 Task: Create a rule when checklist name is completed in a card by anyone.
Action: Mouse pressed left at (422, 362)
Screenshot: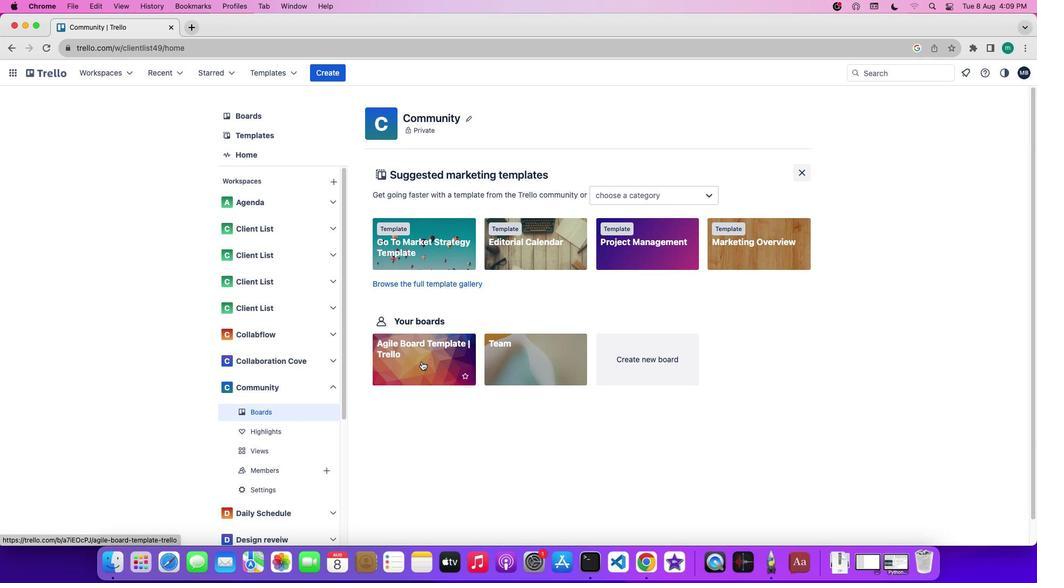 
Action: Mouse moved to (993, 241)
Screenshot: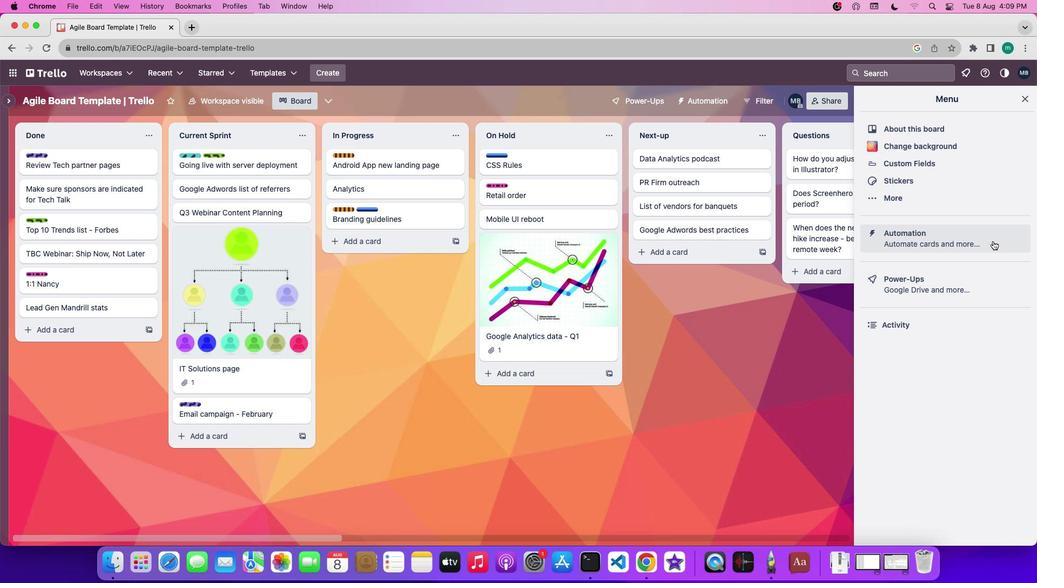 
Action: Mouse pressed left at (993, 241)
Screenshot: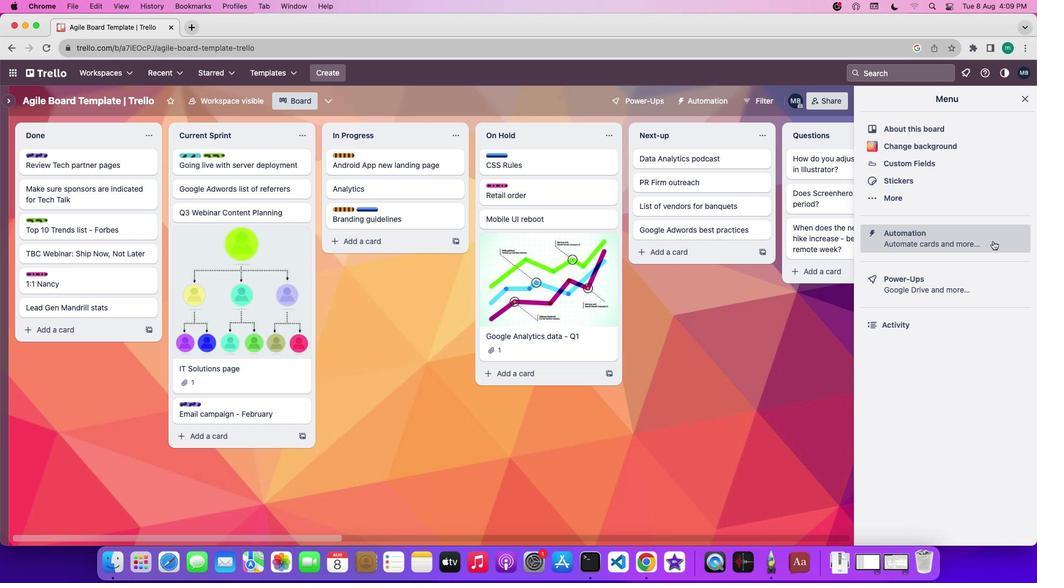 
Action: Mouse moved to (85, 199)
Screenshot: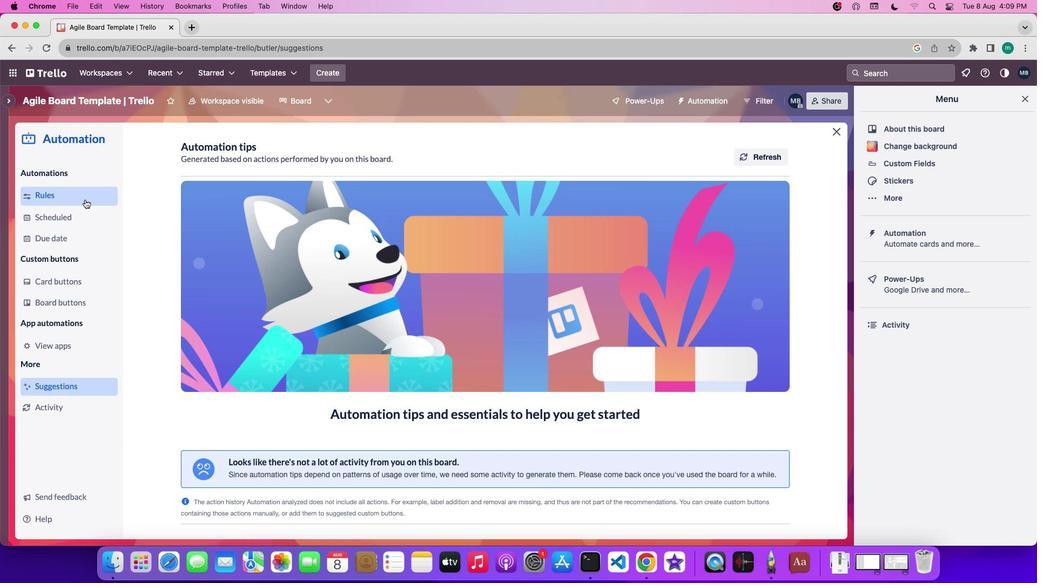 
Action: Mouse pressed left at (85, 199)
Screenshot: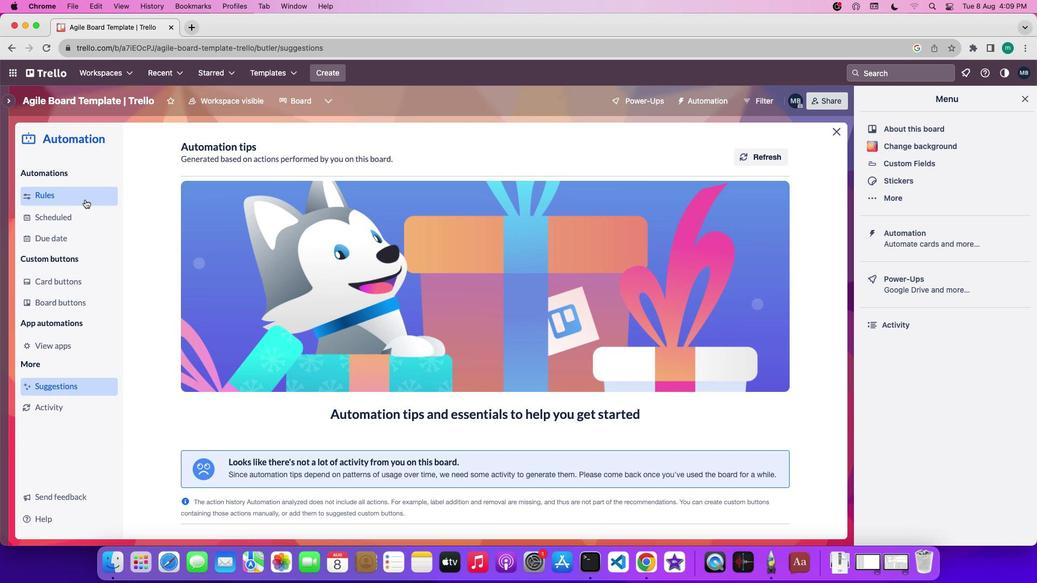 
Action: Mouse moved to (696, 123)
Screenshot: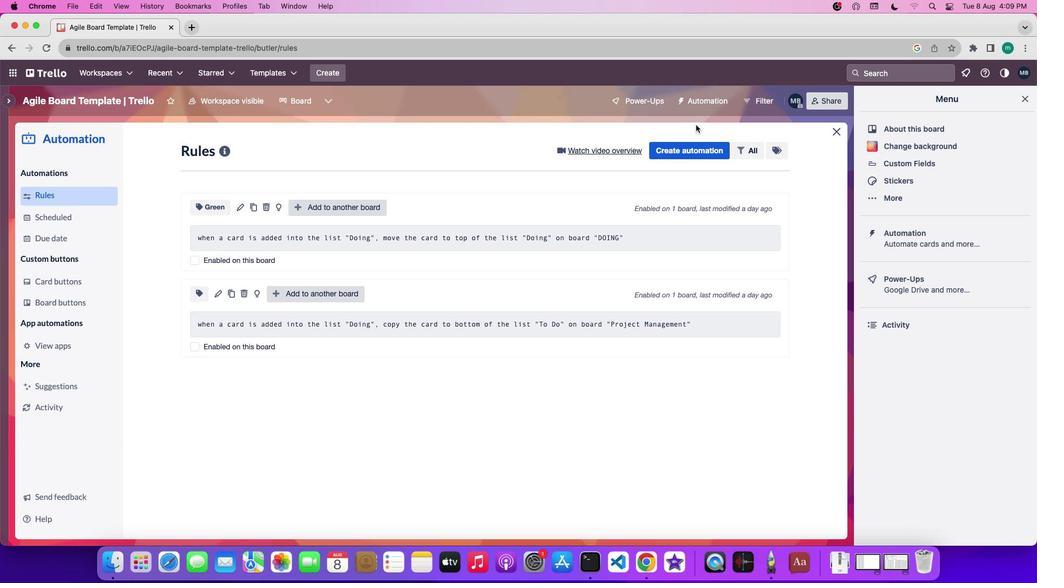 
Action: Mouse pressed left at (696, 123)
Screenshot: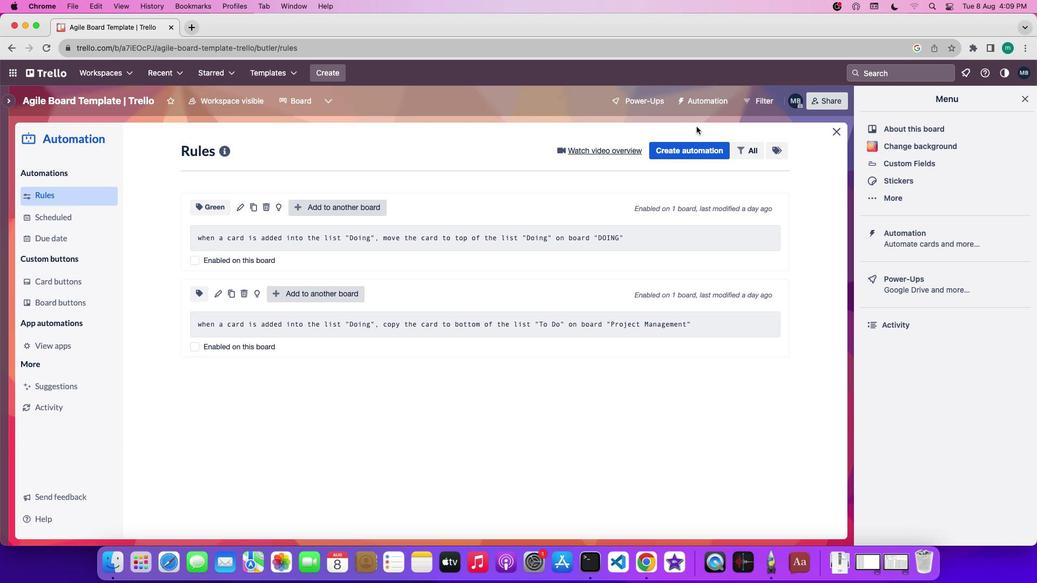 
Action: Mouse moved to (697, 147)
Screenshot: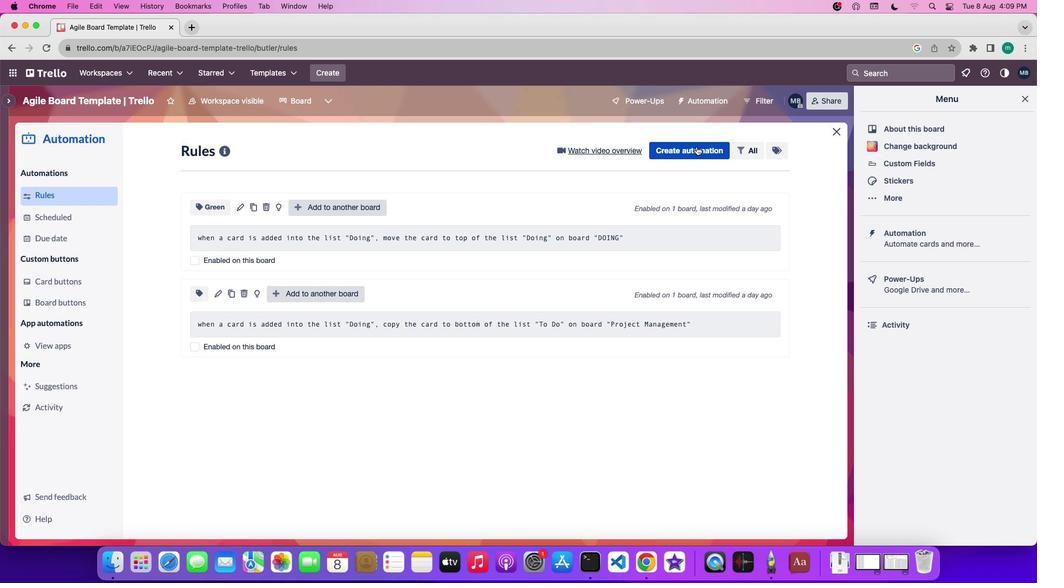 
Action: Mouse pressed left at (697, 147)
Screenshot: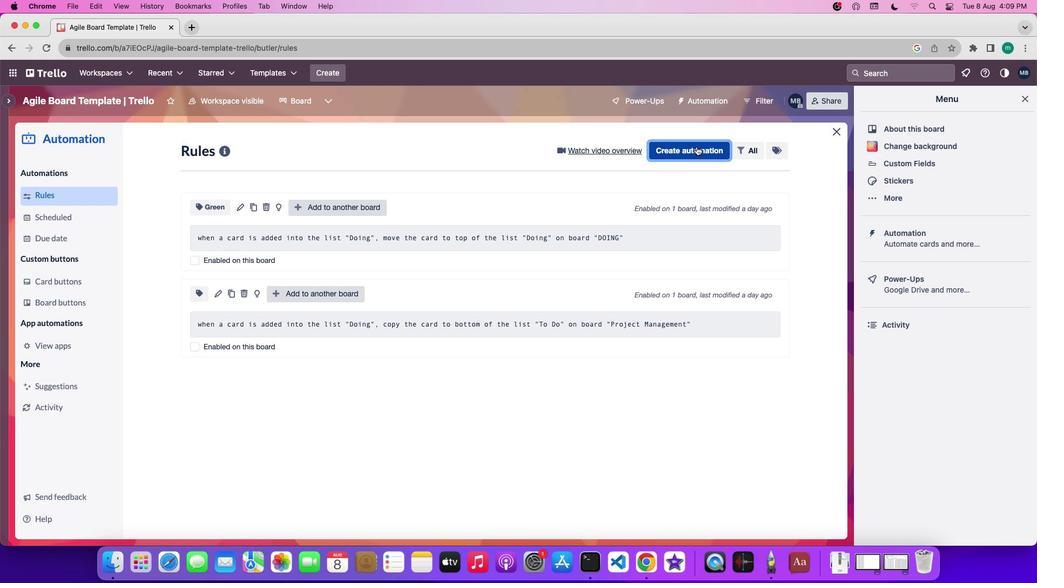 
Action: Mouse moved to (456, 323)
Screenshot: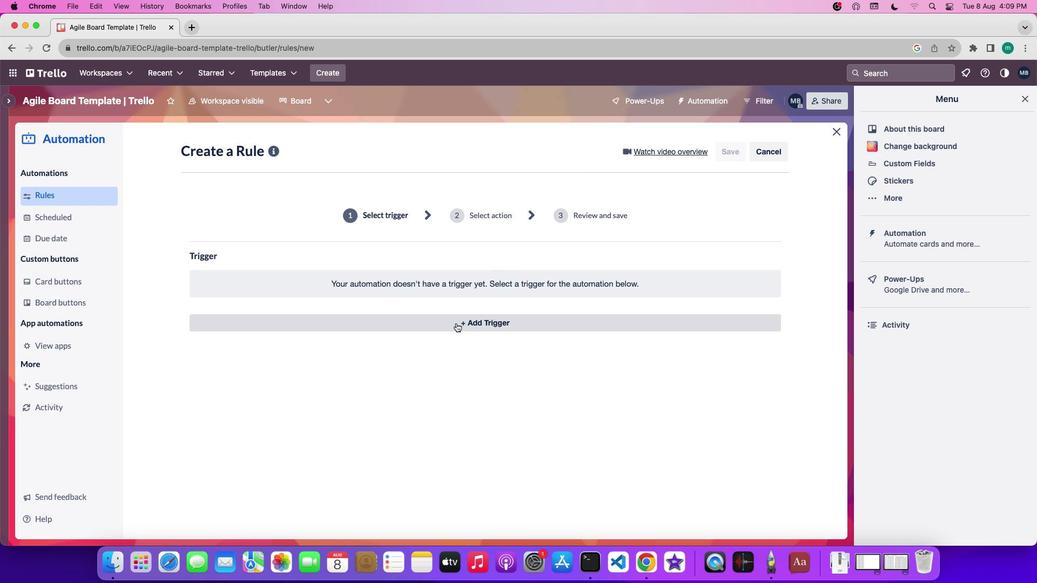 
Action: Mouse pressed left at (456, 323)
Screenshot: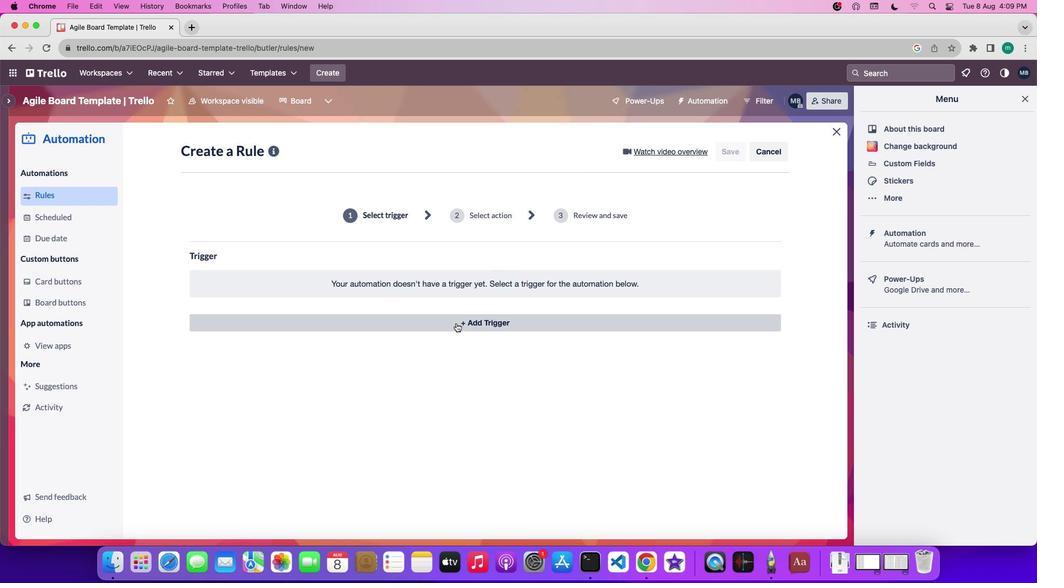 
Action: Mouse moved to (349, 373)
Screenshot: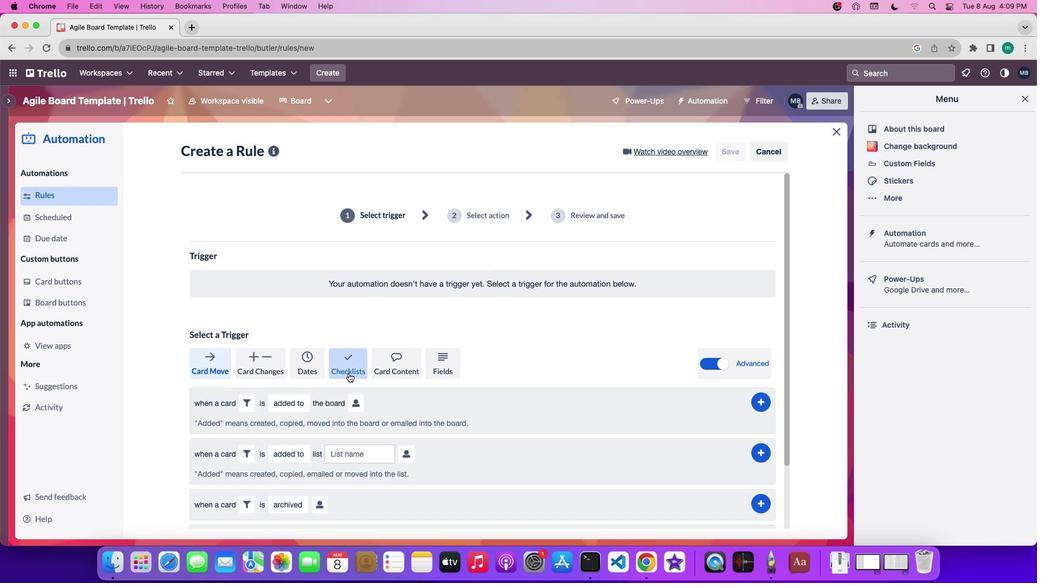 
Action: Mouse pressed left at (349, 373)
Screenshot: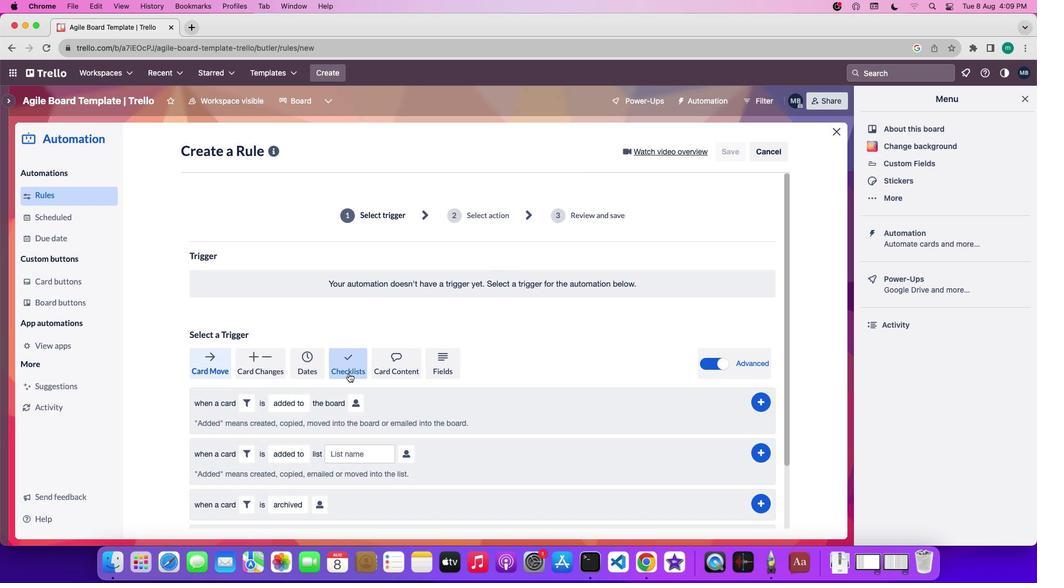 
Action: Mouse scrolled (349, 373) with delta (0, 0)
Screenshot: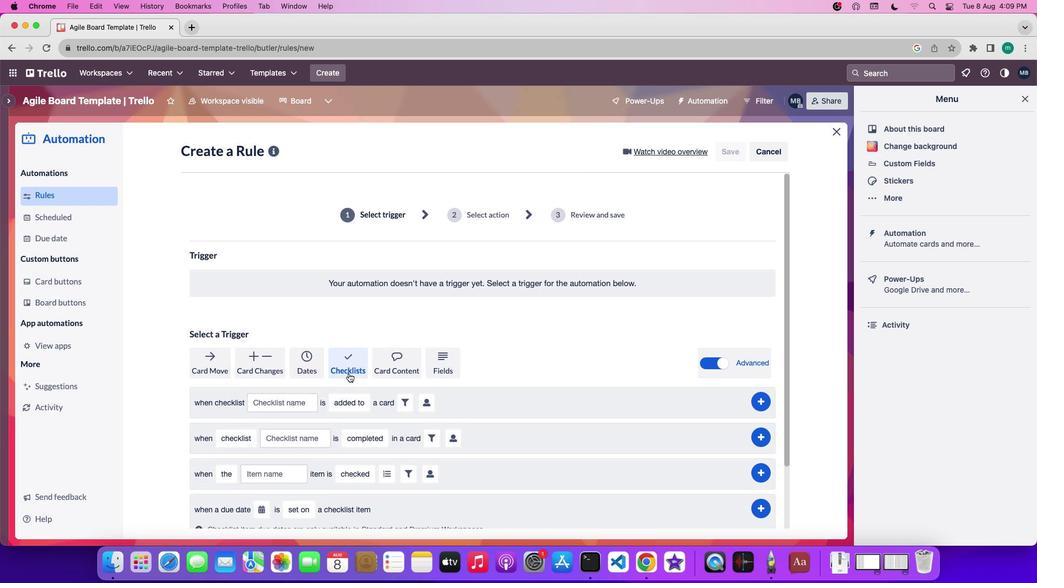 
Action: Mouse scrolled (349, 373) with delta (0, 0)
Screenshot: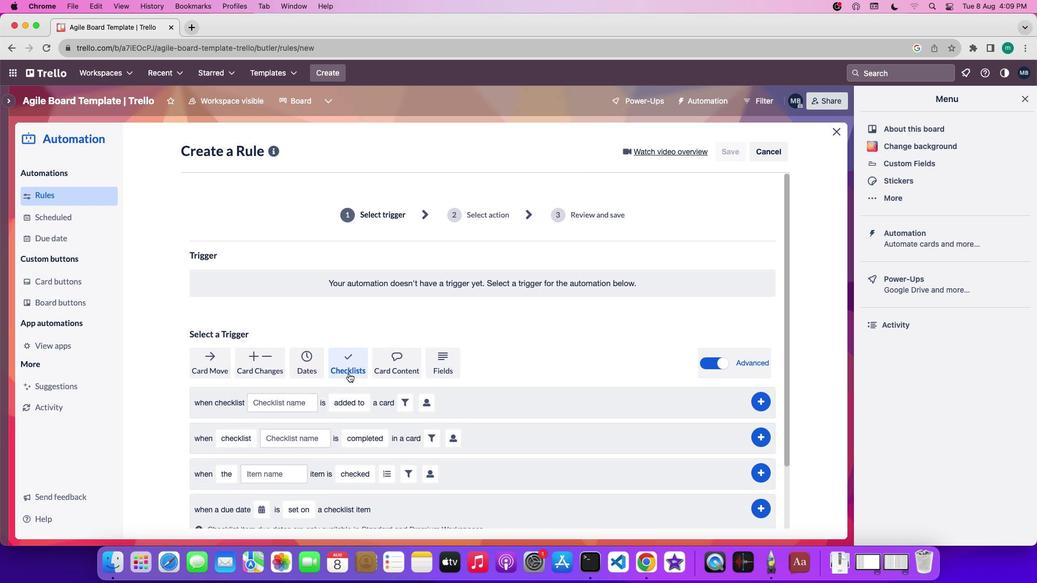 
Action: Mouse scrolled (349, 373) with delta (0, -1)
Screenshot: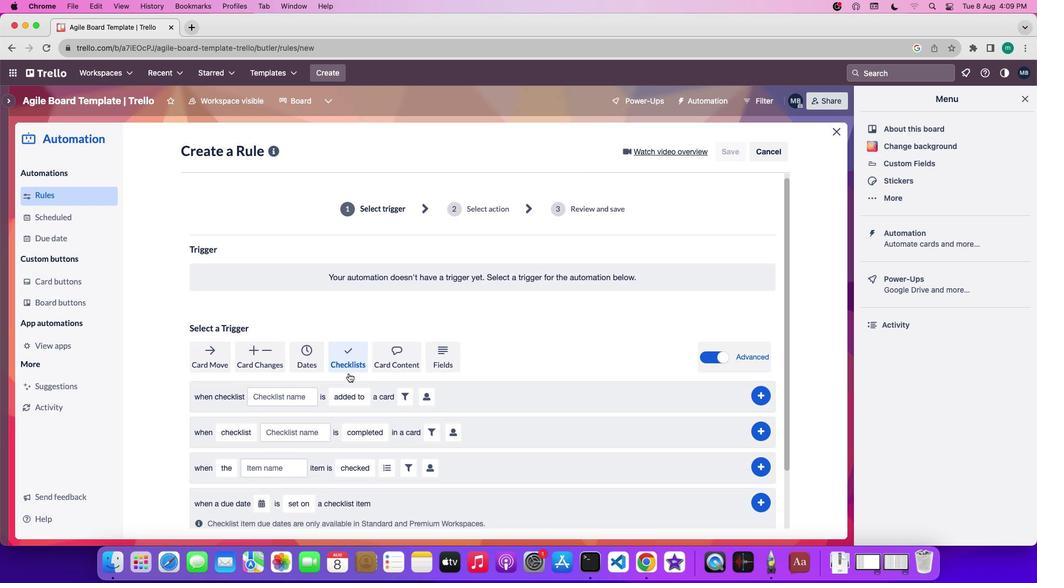 
Action: Mouse scrolled (349, 373) with delta (0, -1)
Screenshot: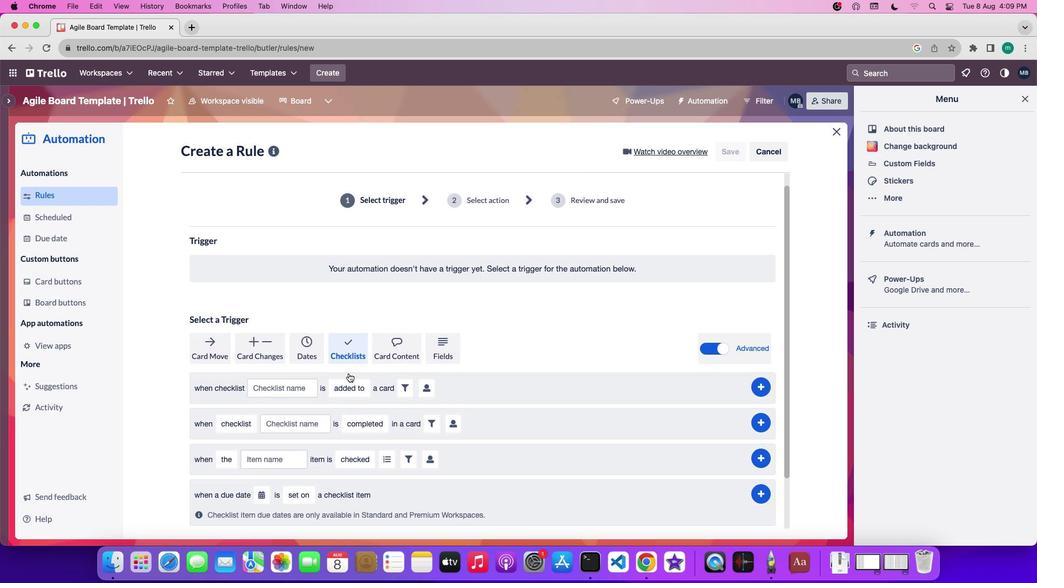 
Action: Mouse scrolled (349, 373) with delta (0, -1)
Screenshot: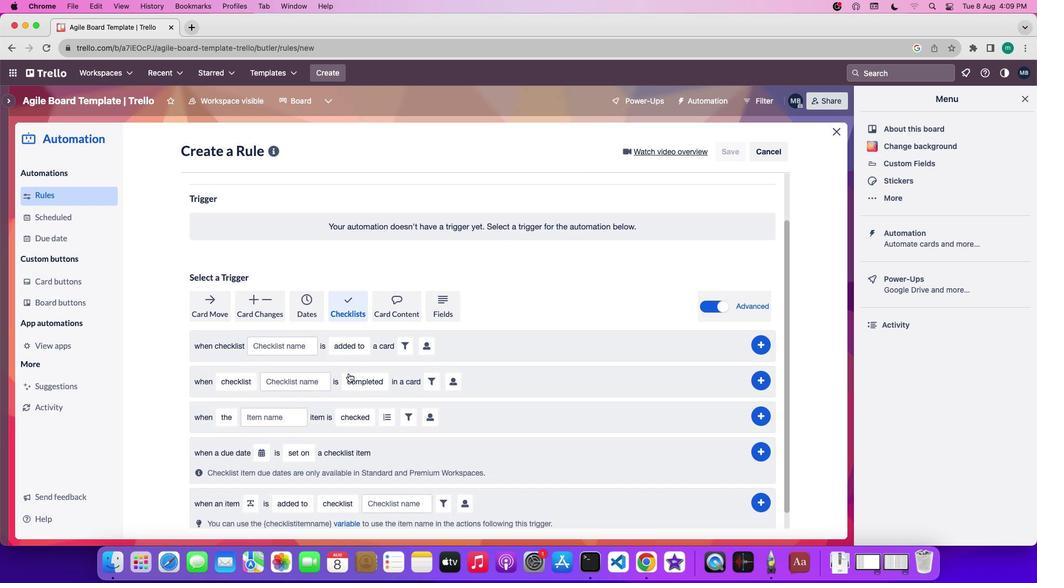 
Action: Mouse moved to (349, 373)
Screenshot: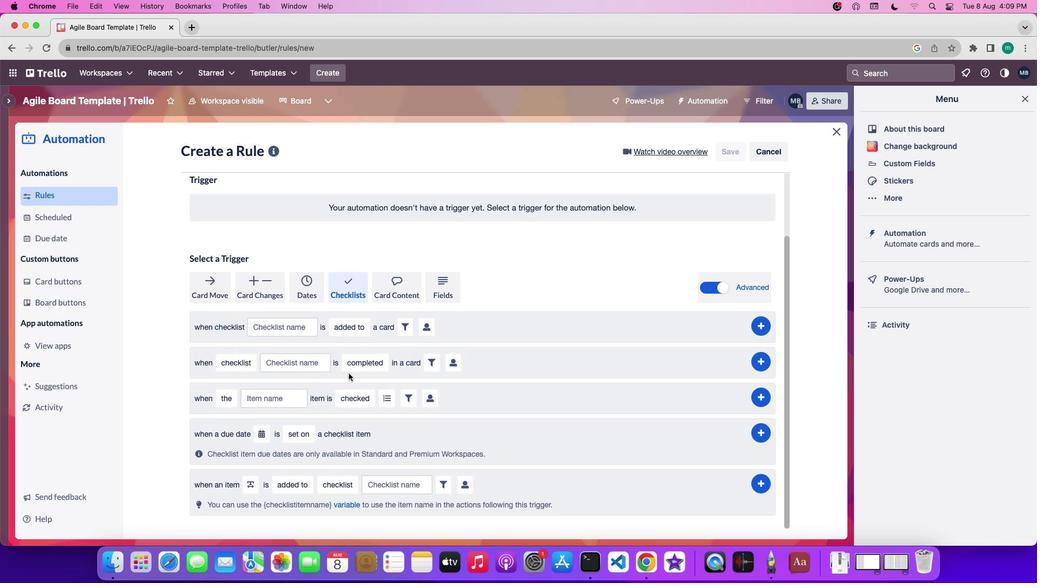 
Action: Mouse scrolled (349, 373) with delta (0, 0)
Screenshot: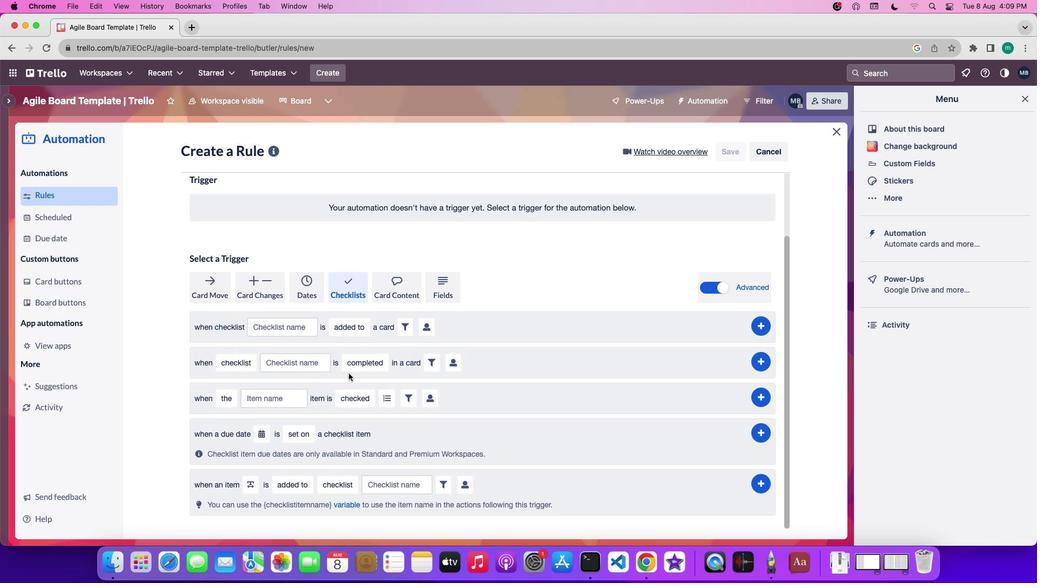 
Action: Mouse scrolled (349, 373) with delta (0, 0)
Screenshot: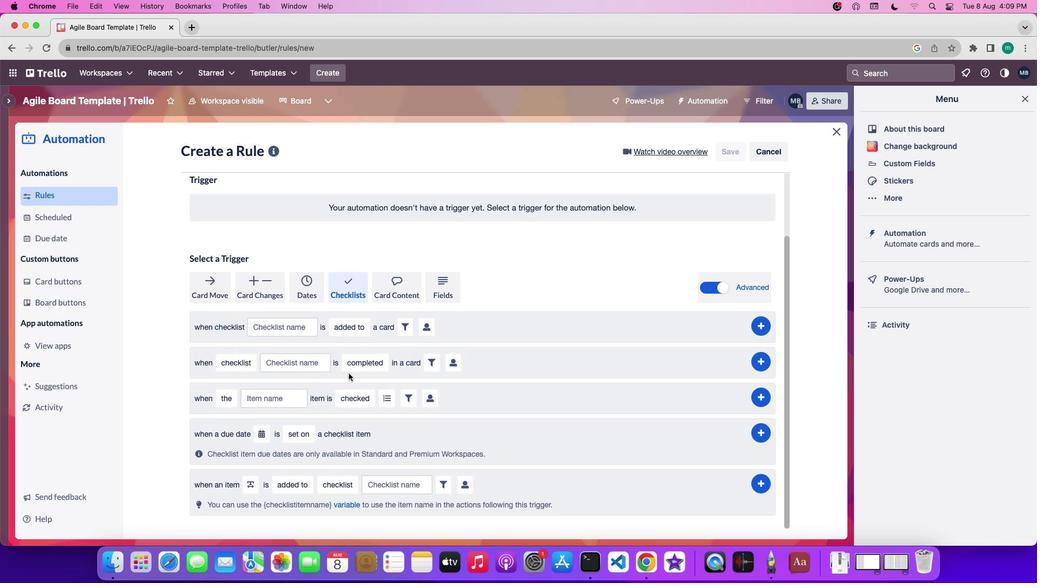 
Action: Mouse scrolled (349, 373) with delta (0, -1)
Screenshot: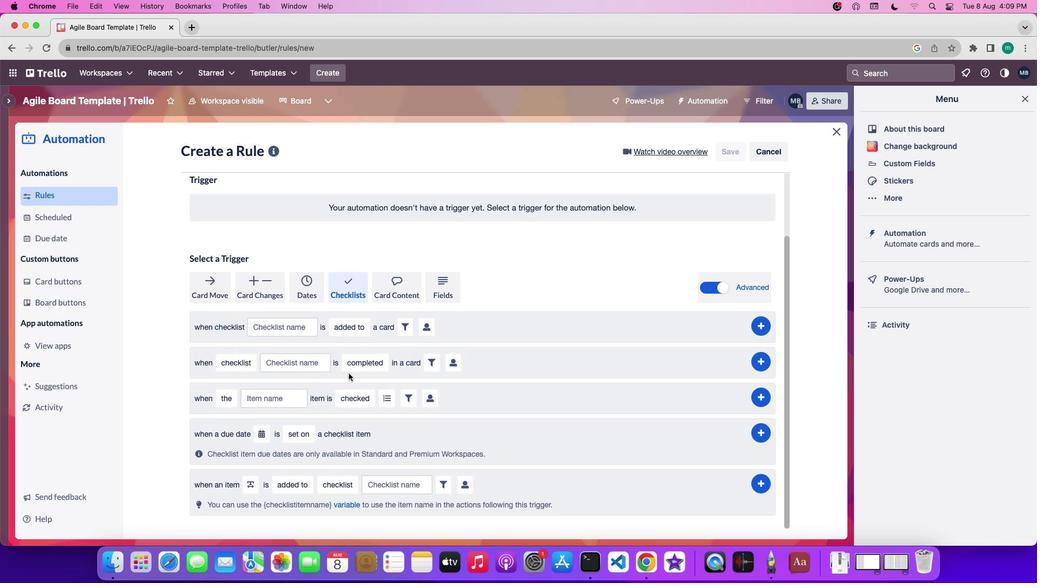 
Action: Mouse moved to (222, 358)
Screenshot: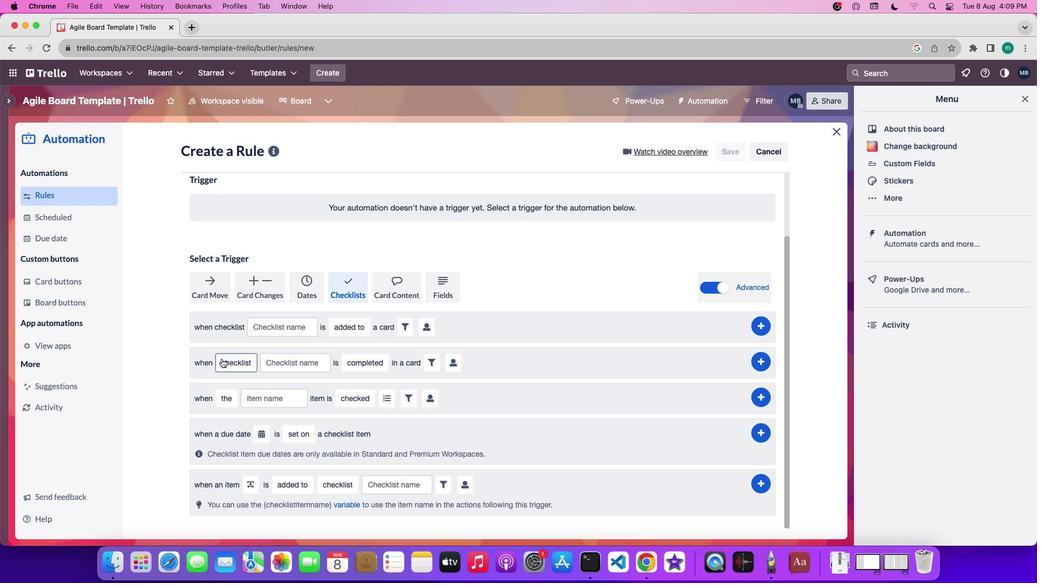 
Action: Mouse pressed left at (222, 358)
Screenshot: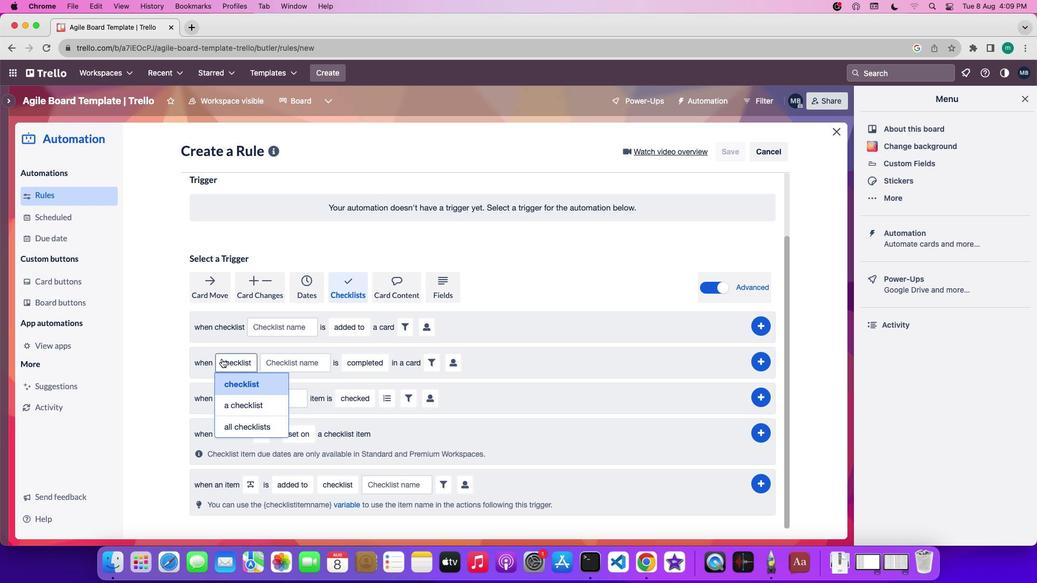 
Action: Mouse moved to (237, 383)
Screenshot: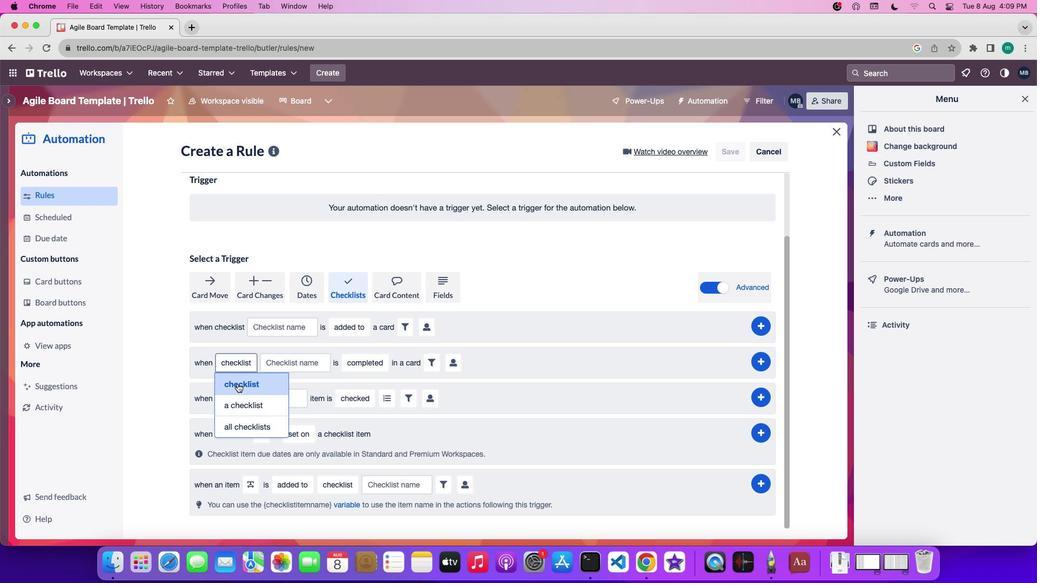 
Action: Mouse pressed left at (237, 383)
Screenshot: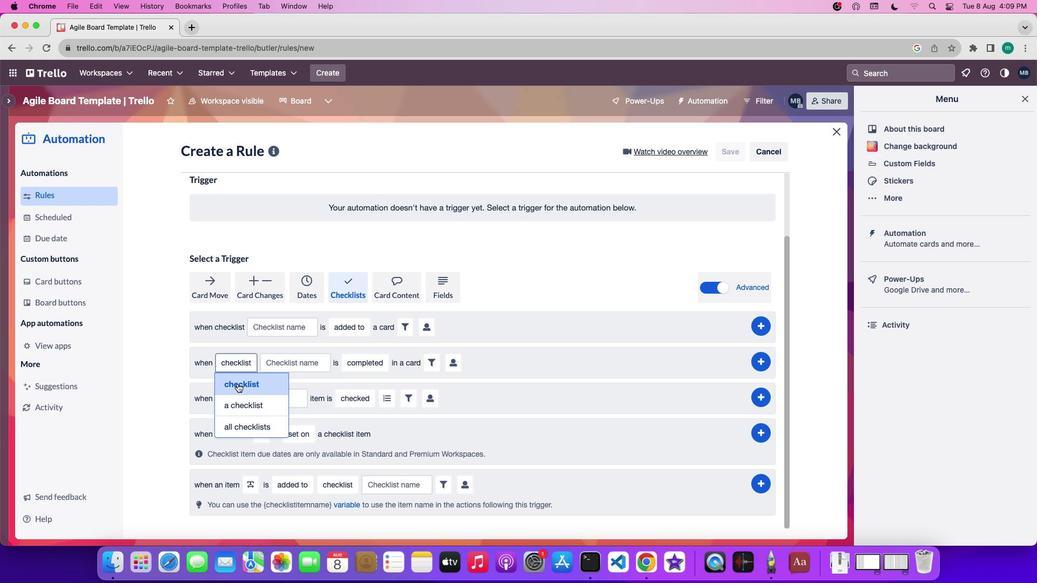 
Action: Mouse moved to (291, 367)
Screenshot: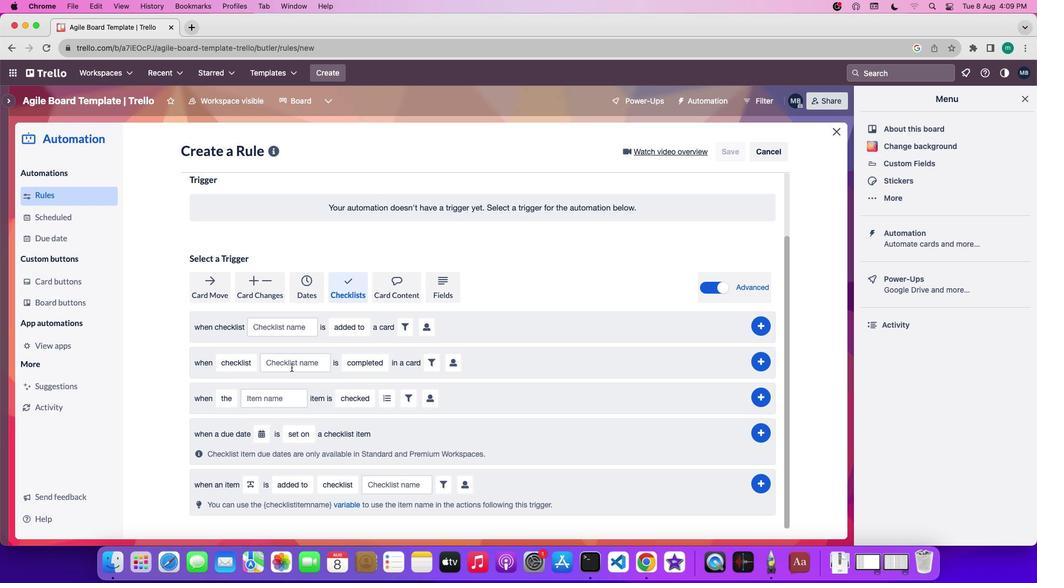 
Action: Mouse pressed left at (291, 367)
Screenshot: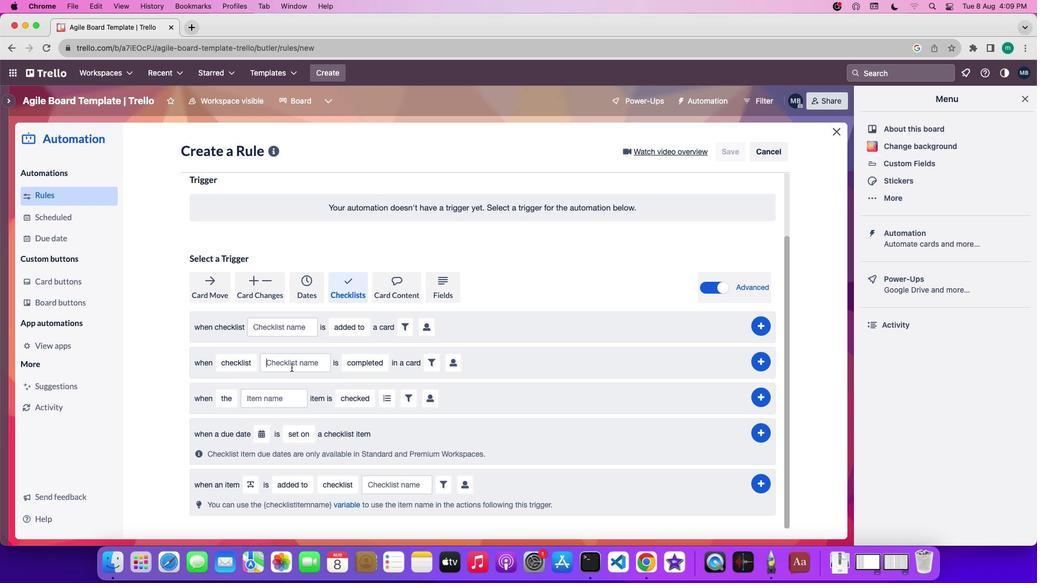 
Action: Mouse moved to (292, 367)
Screenshot: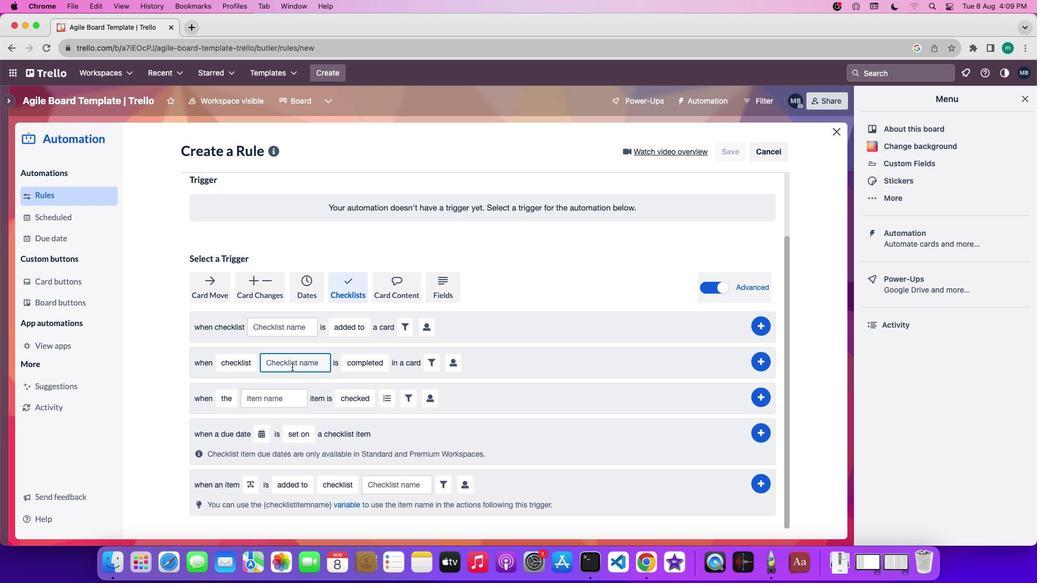 
Action: Key pressed 'n''a''m''e'
Screenshot: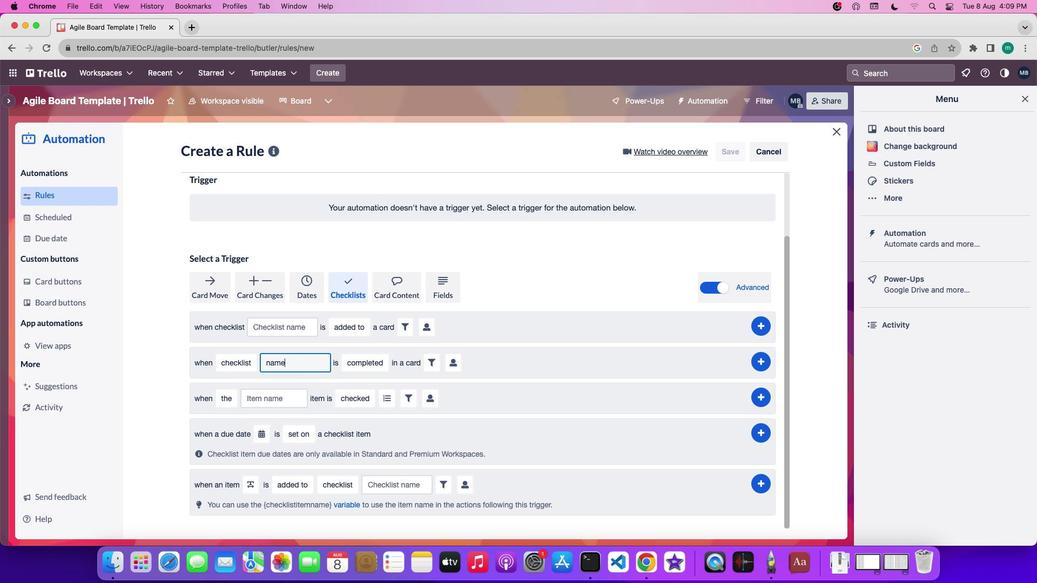 
Action: Mouse moved to (361, 365)
Screenshot: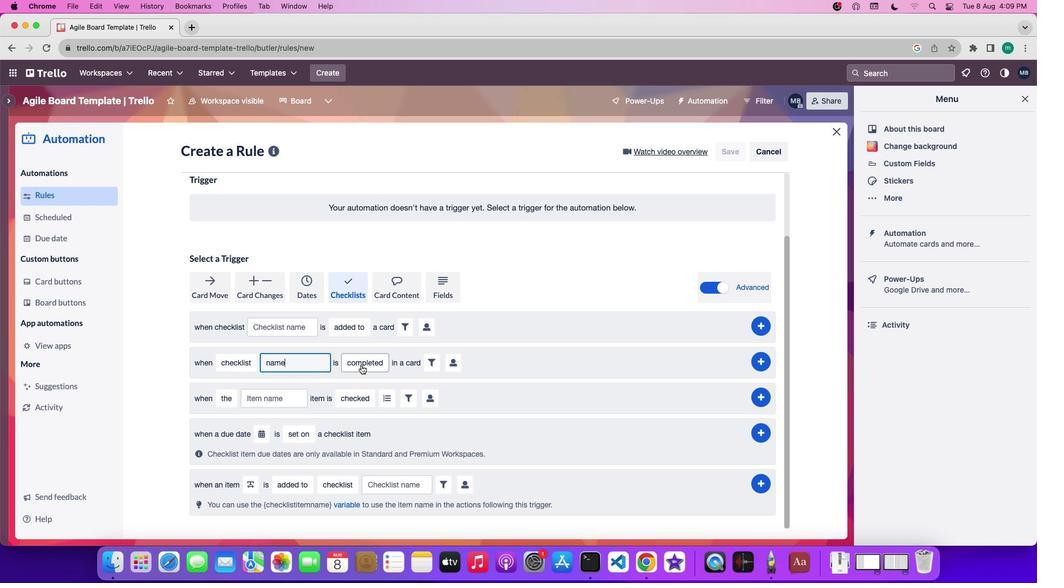 
Action: Mouse pressed left at (361, 365)
Screenshot: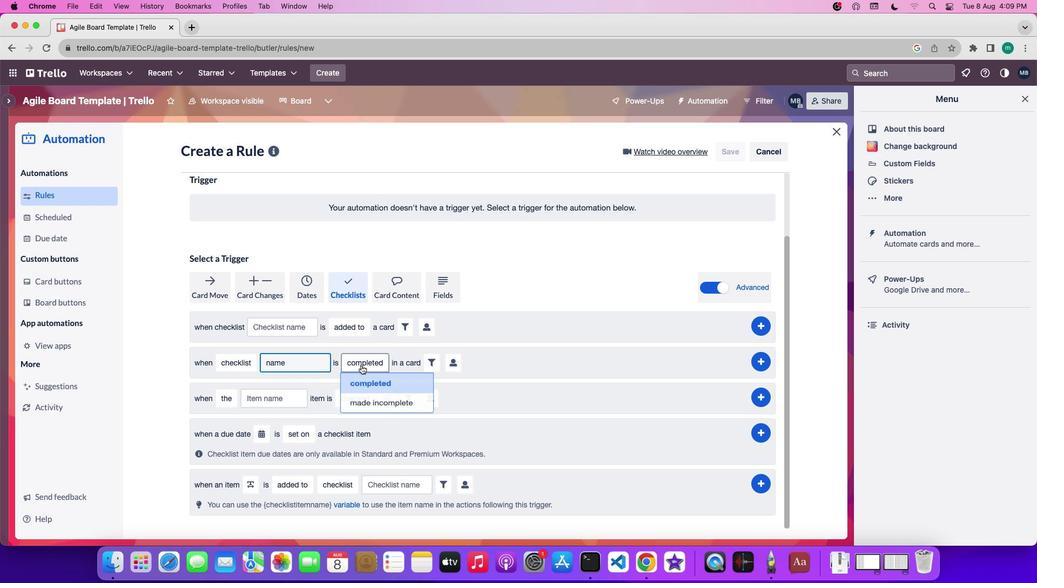 
Action: Mouse moved to (372, 385)
Screenshot: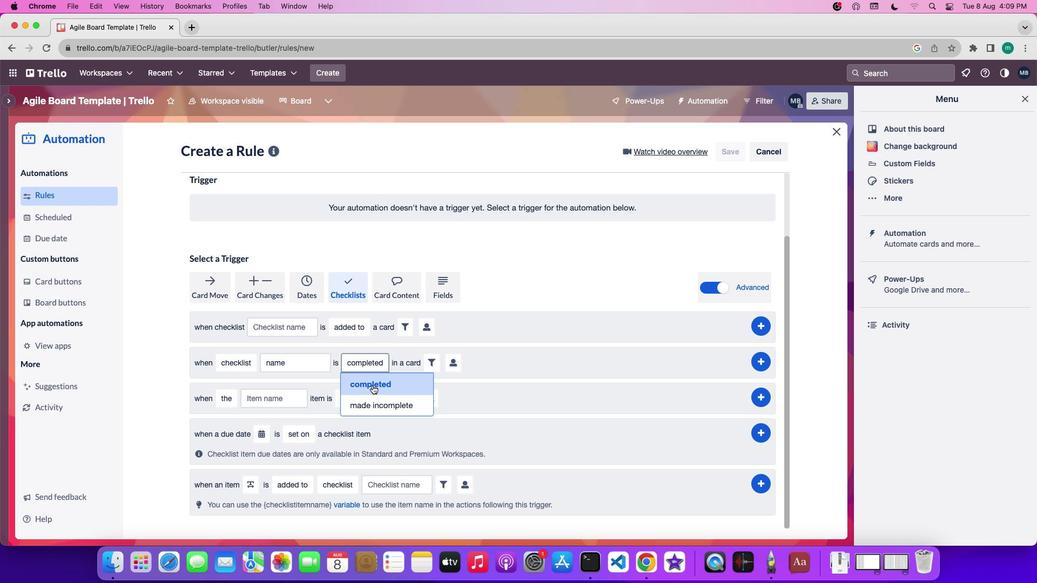
Action: Mouse pressed left at (372, 385)
Screenshot: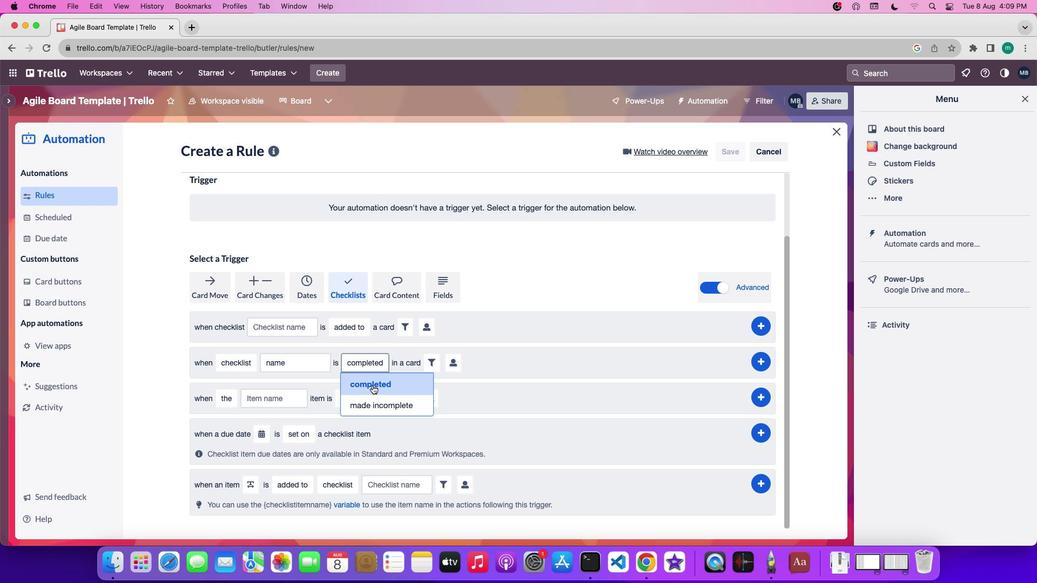 
Action: Mouse moved to (451, 366)
Screenshot: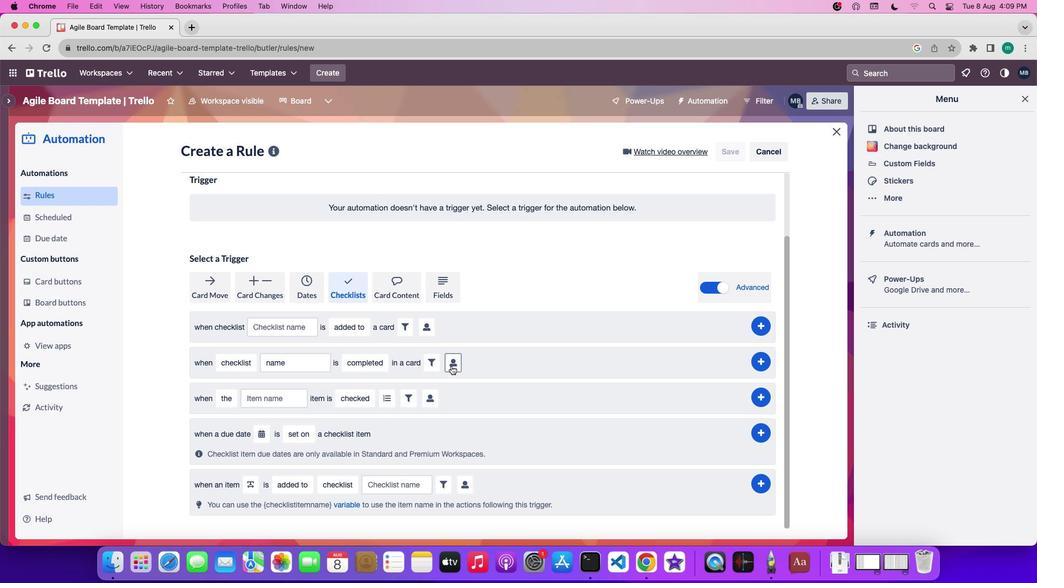 
Action: Mouse pressed left at (451, 366)
Screenshot: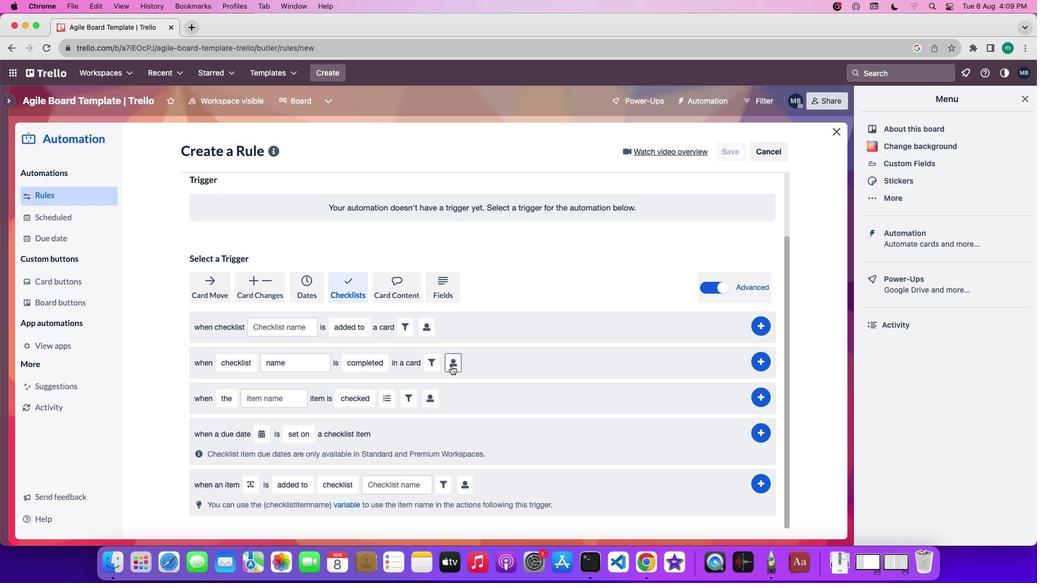 
Action: Mouse moved to (635, 400)
Screenshot: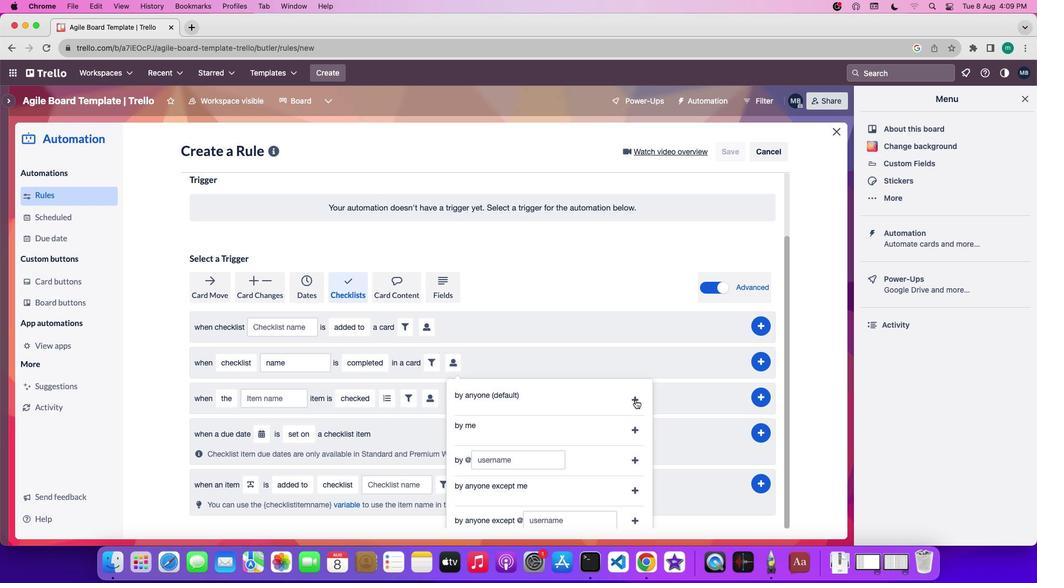 
Action: Mouse pressed left at (635, 400)
Screenshot: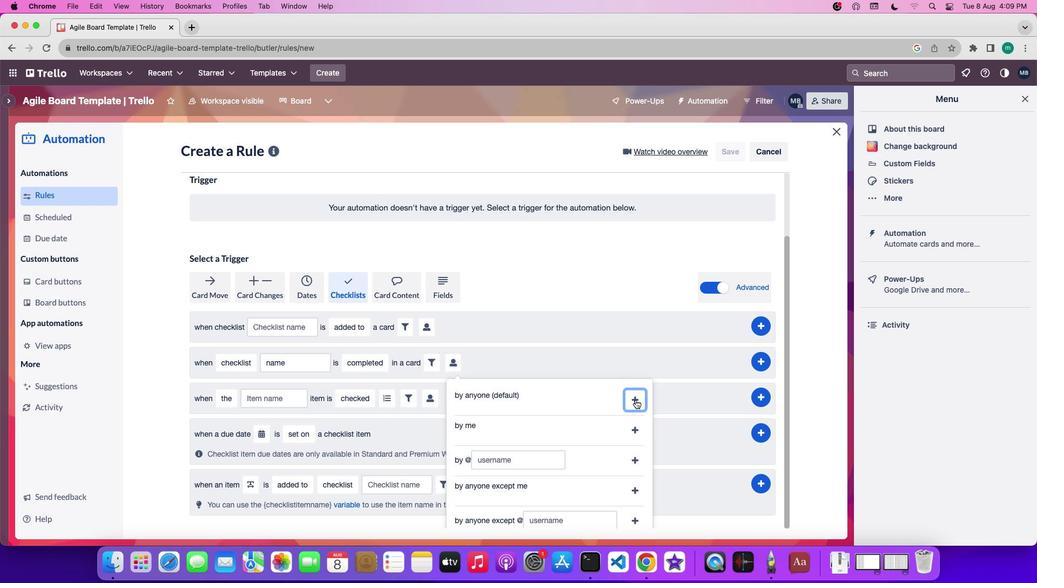 
Action: Mouse moved to (764, 364)
Screenshot: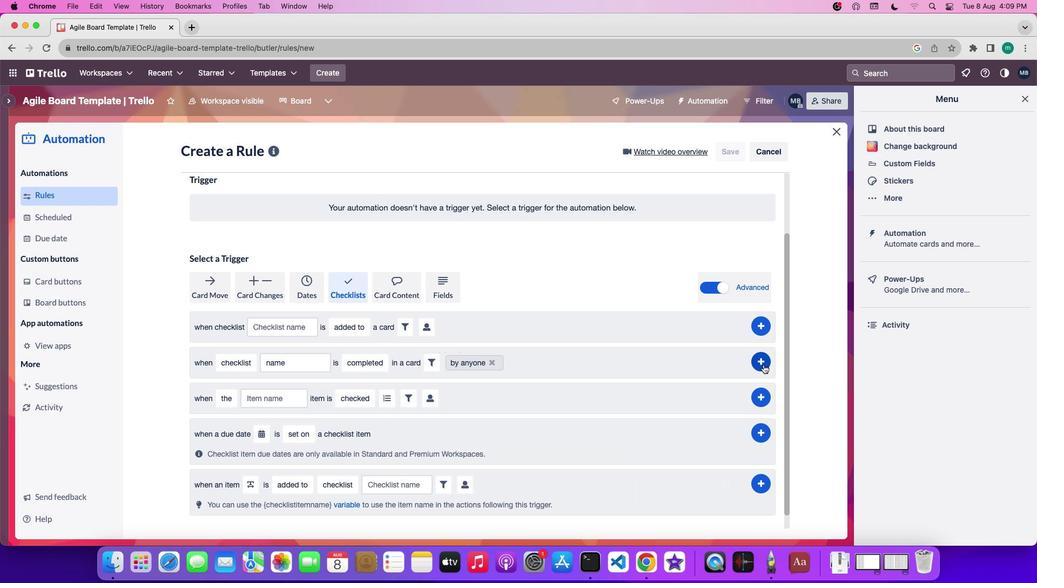 
Action: Mouse pressed left at (764, 364)
Screenshot: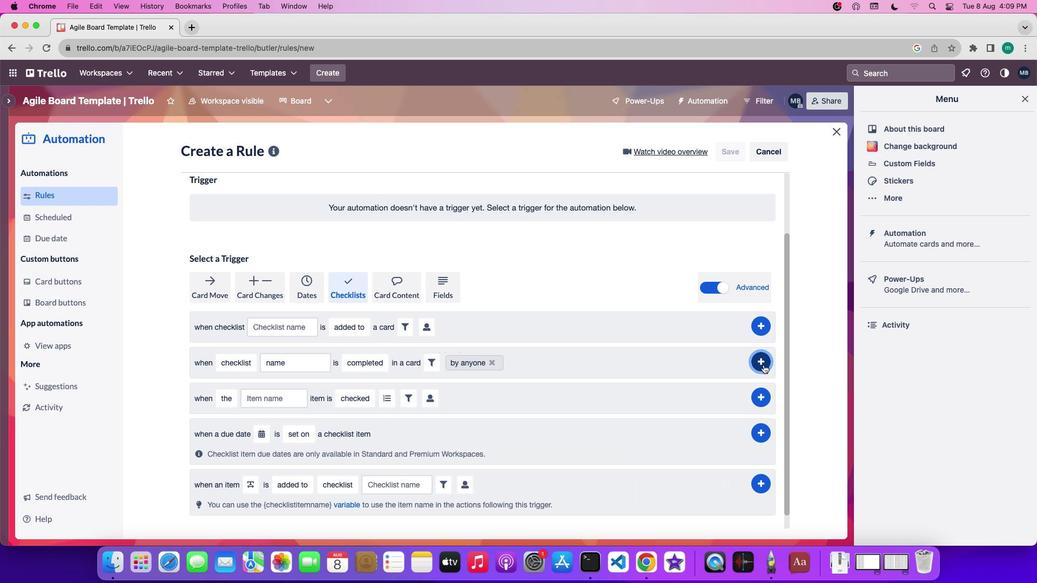
Action: Mouse moved to (778, 364)
Screenshot: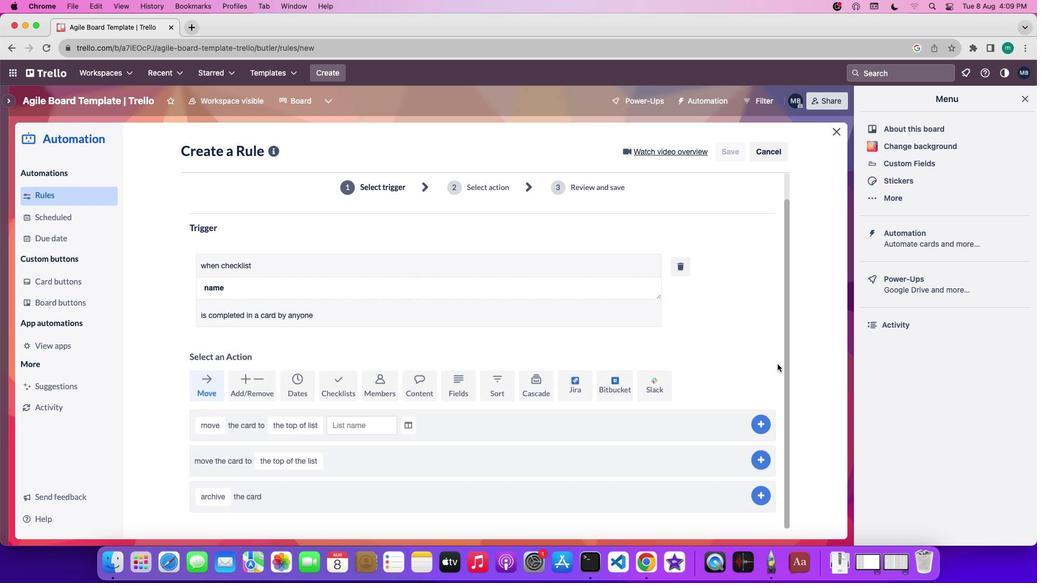 
